 Task: Who painted "The Starry Night" representing Post-Impressionism?
Action: Mouse moved to (96, 112)
Screenshot: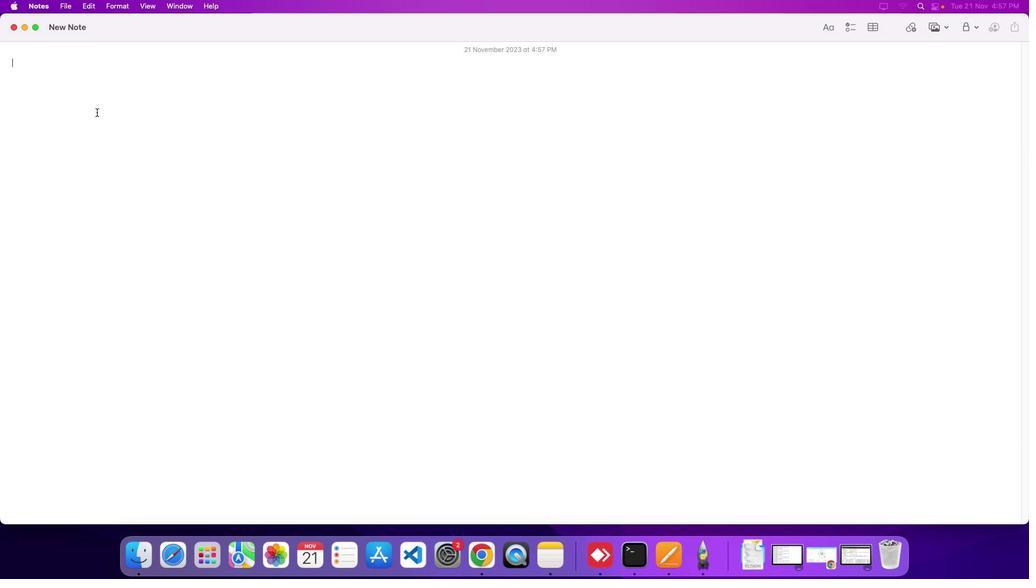 
Action: Mouse pressed left at (96, 112)
Screenshot: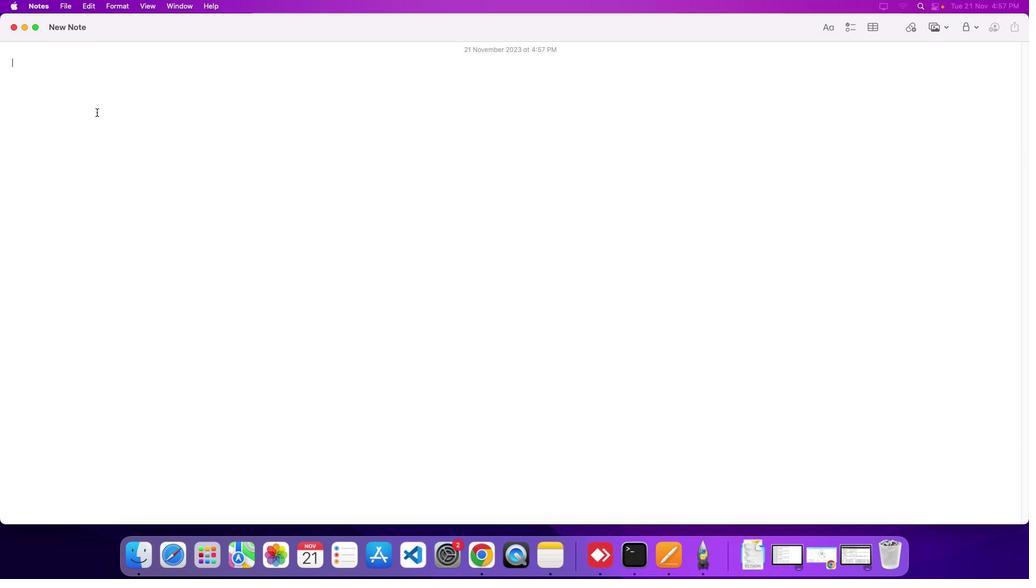 
Action: Key pressed Key.shift'W''h''o'Key.space'p''a''i''n''t''e''d'Key.spaceKey.shift'"'Key.shift'T''h''e'Key.spaceKey.shift'S''t''a''r''r''y'Key.spaceKey.shift'N''i''g''h''t'Key.shift'"'Key.space'r''e''p''r''e''s''n''e''t''i''n''g'Key.spaceKey.shift'P''o''s''t''-'Key.shift'I''m''p''r''e''s''s''i''o''n''i''s''m'Key.shift_r'?'Key.enter
Screenshot: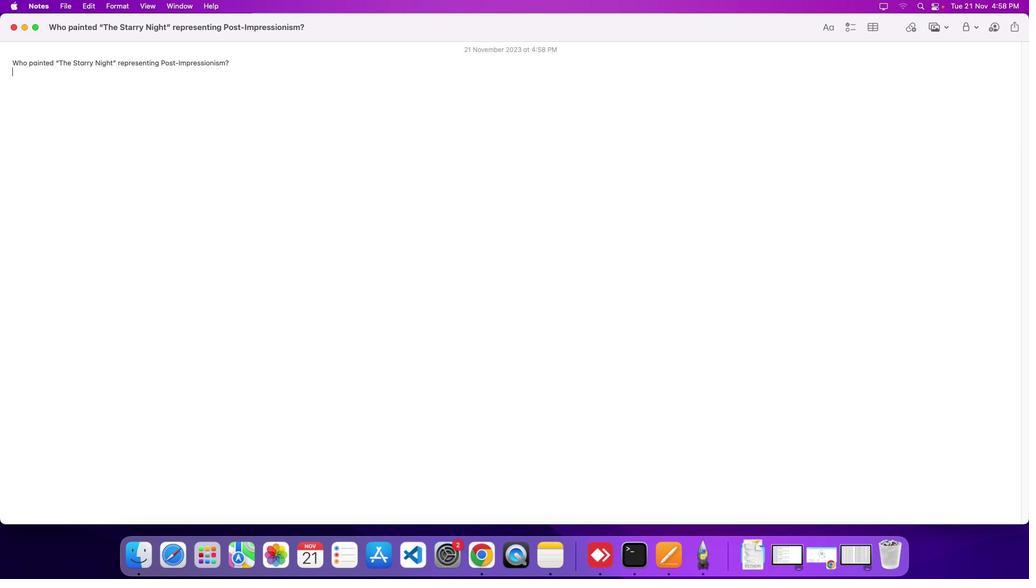 
Action: Mouse moved to (824, 556)
Screenshot: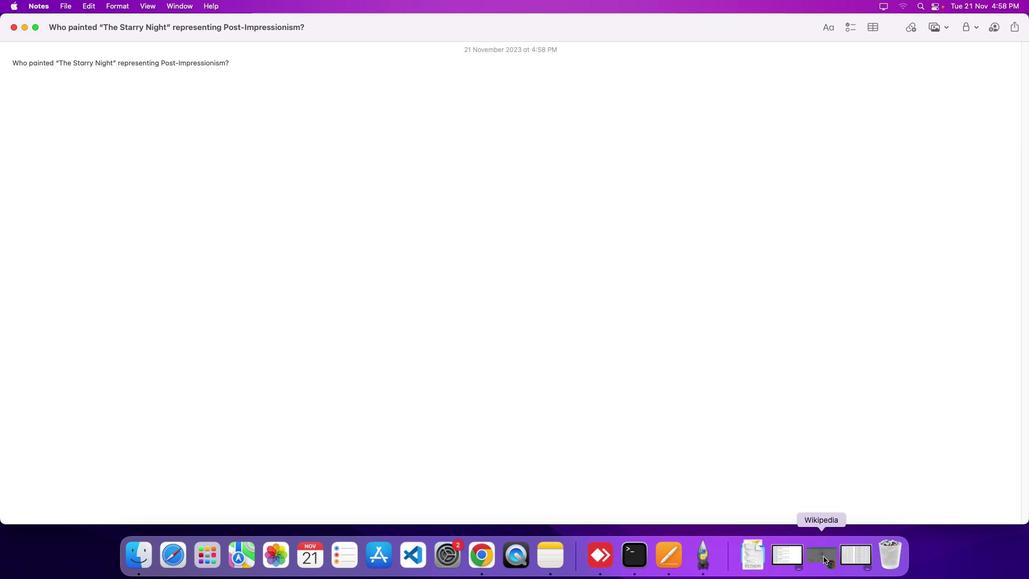 
Action: Mouse pressed left at (824, 556)
Screenshot: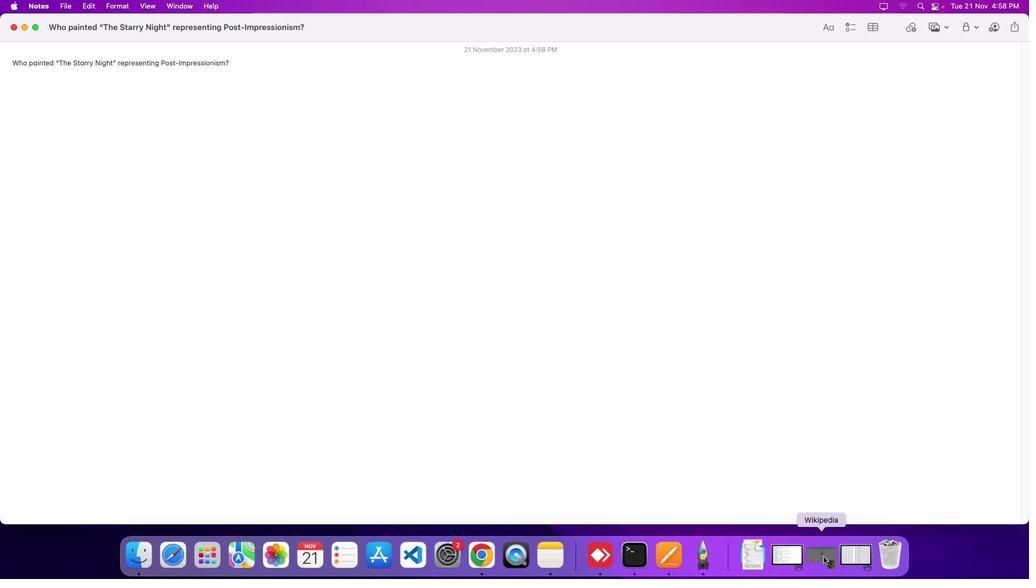 
Action: Mouse moved to (411, 344)
Screenshot: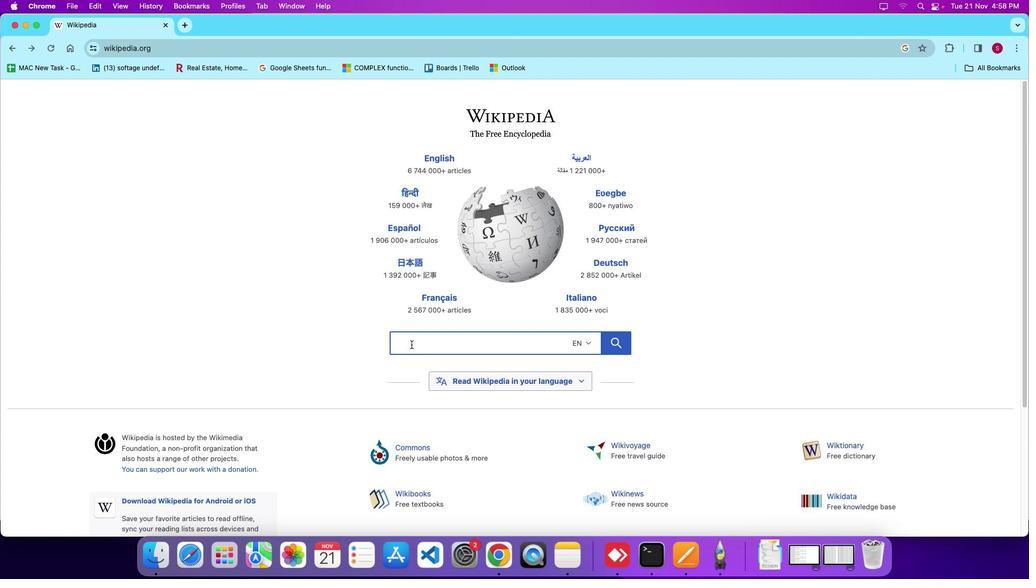
Action: Mouse pressed left at (411, 344)
Screenshot: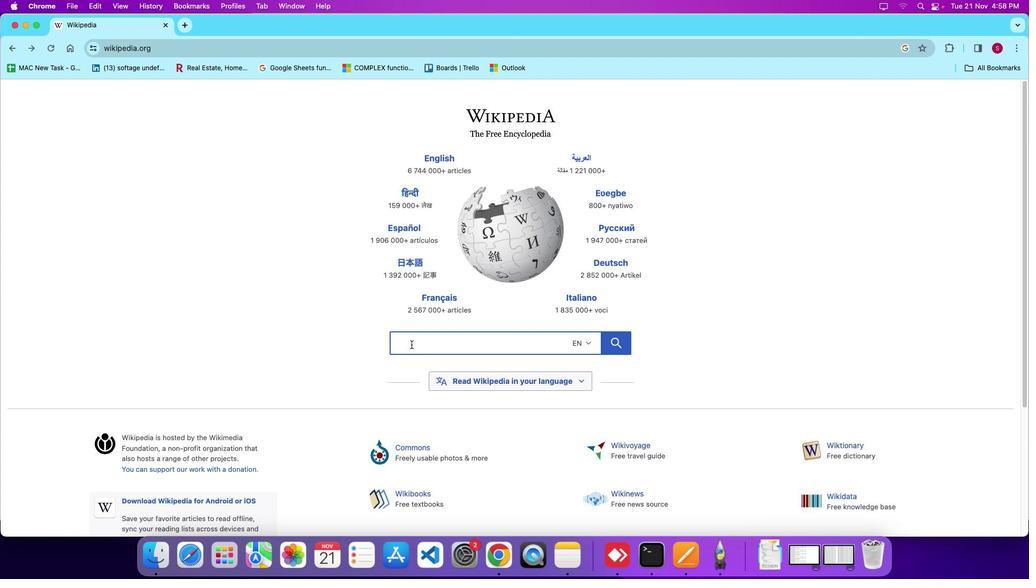 
Action: Key pressed Key.shift'T''h''e'Key.spaceKey.shift'S''t''a''r''r''y'Key.spaceKey.shift'N''i''g''h''t'Key.enter
Screenshot: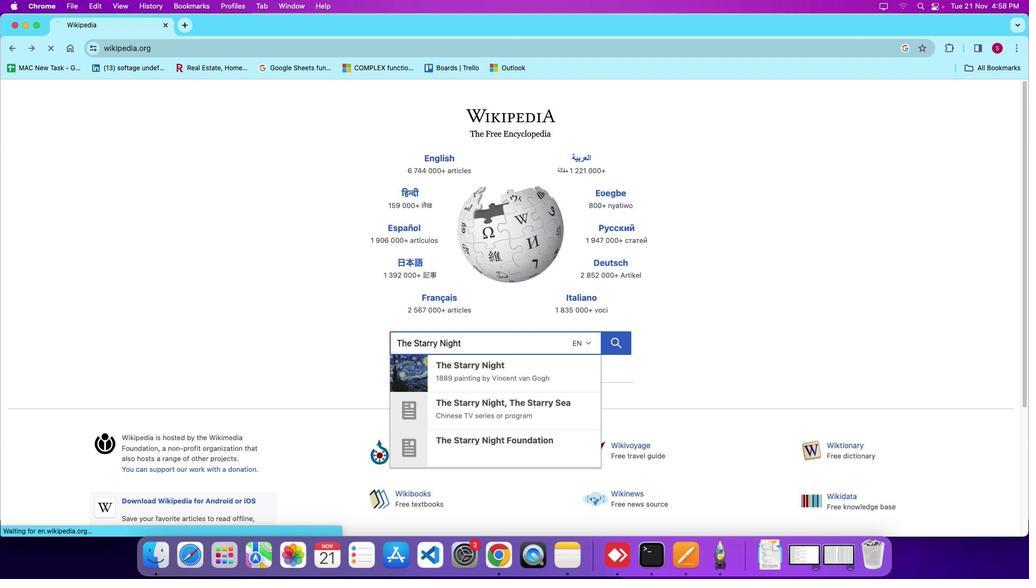 
Action: Mouse moved to (1025, 102)
Screenshot: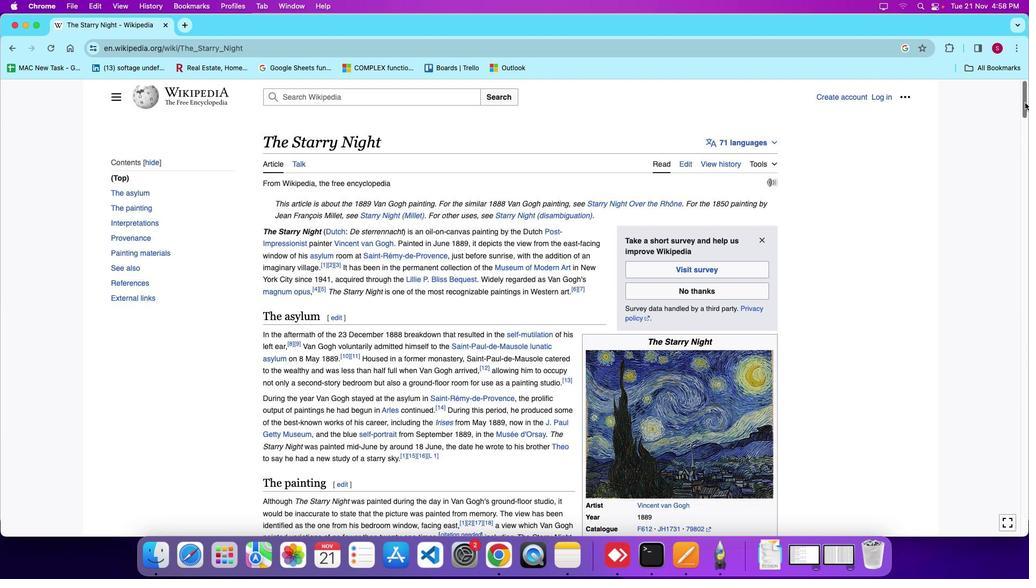 
Action: Mouse pressed left at (1025, 102)
Screenshot: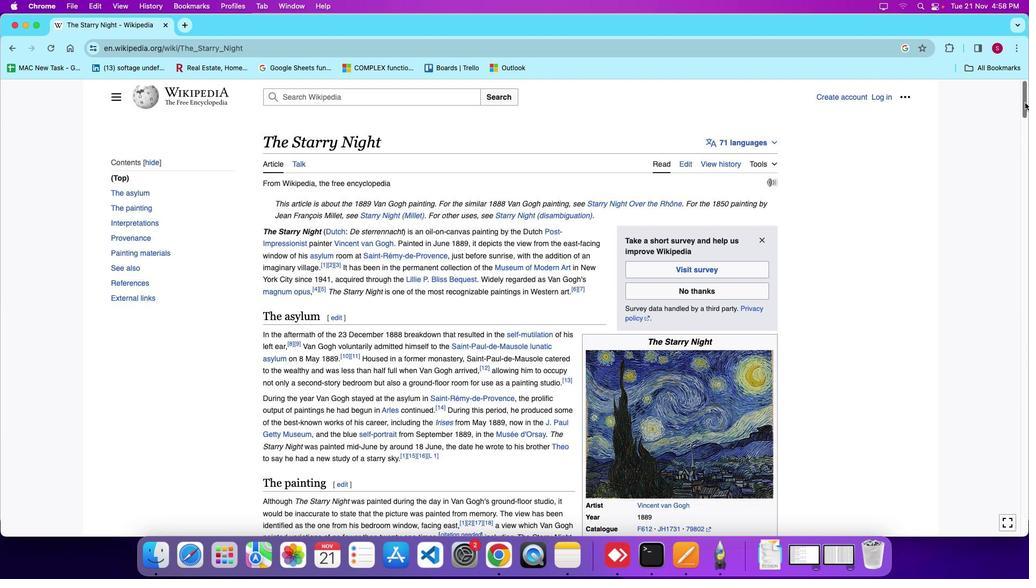 
Action: Mouse moved to (25, 25)
Screenshot: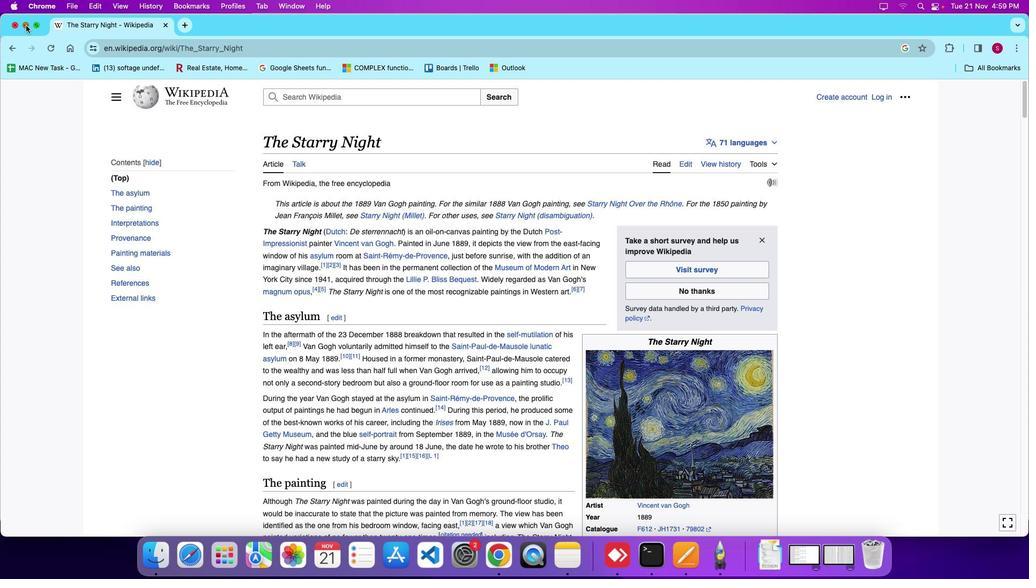 
Action: Mouse pressed left at (25, 25)
Screenshot: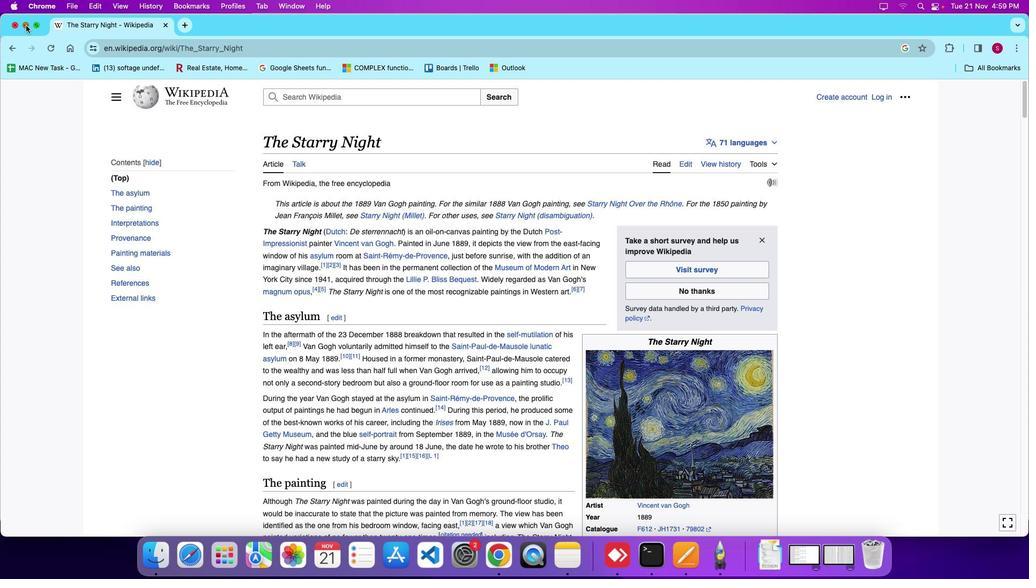 
Action: Mouse moved to (93, 102)
Screenshot: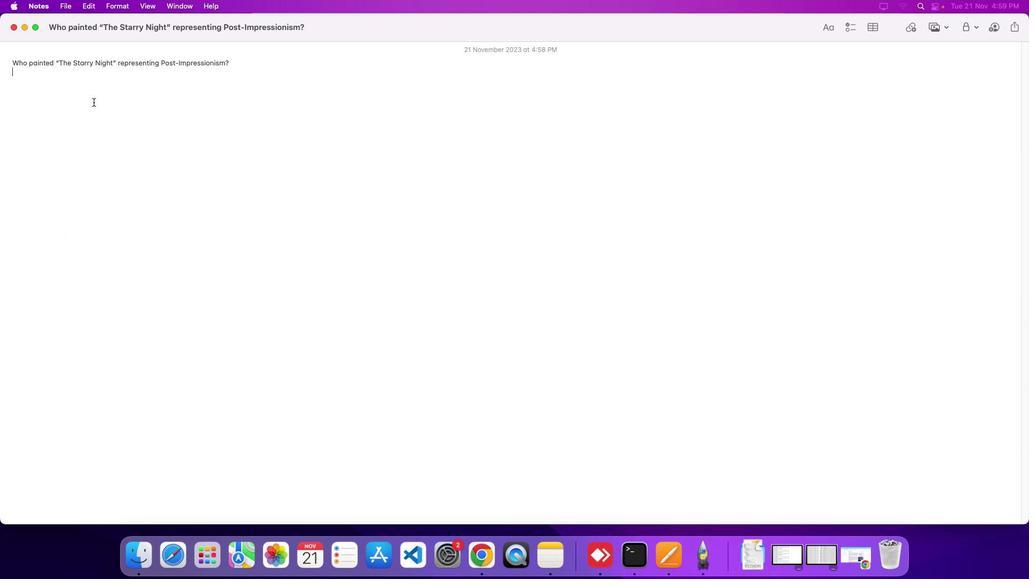 
Action: Mouse pressed left at (93, 102)
Screenshot: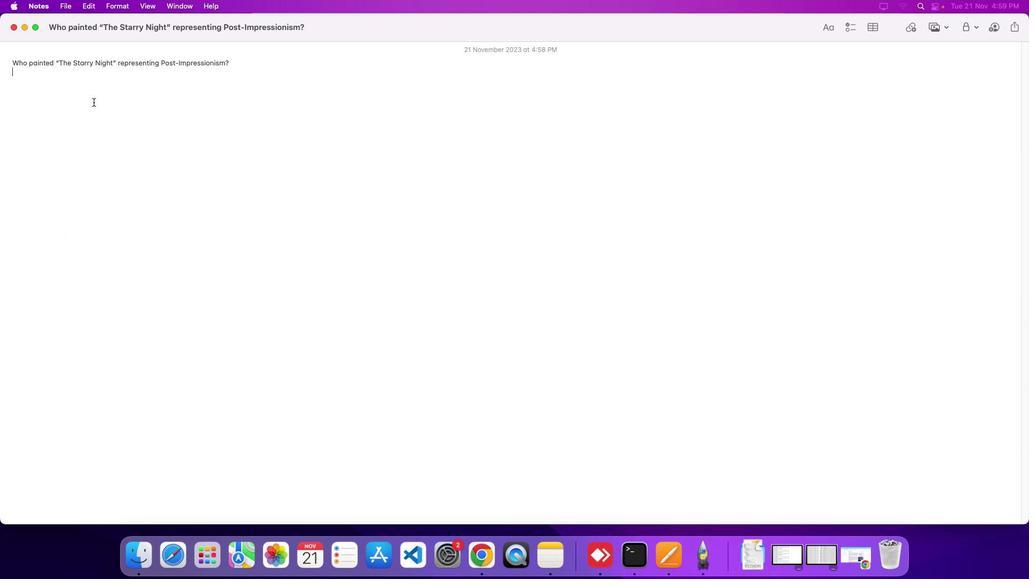 
Action: Key pressed Key.shift'V''i''n''c''e''n''t'Key.space'v''a''n'Key.spaceKey.shift'G''o''g''h'Key.space'w''a''s'Key.space't''h''e'Key.space'a''r''t''i''s''t'Key.space'w''h''o'Key.space'p''a''i''n''t''e''d'Key.spaceKey.shift'"''t'Key.backspaceKey.shift'T''h''e'Key.spaceKey.shift'S''t''a''r''r''y'Key.spaceKey.shift'N''i''g''h''t'Key.shift'"''.'
Screenshot: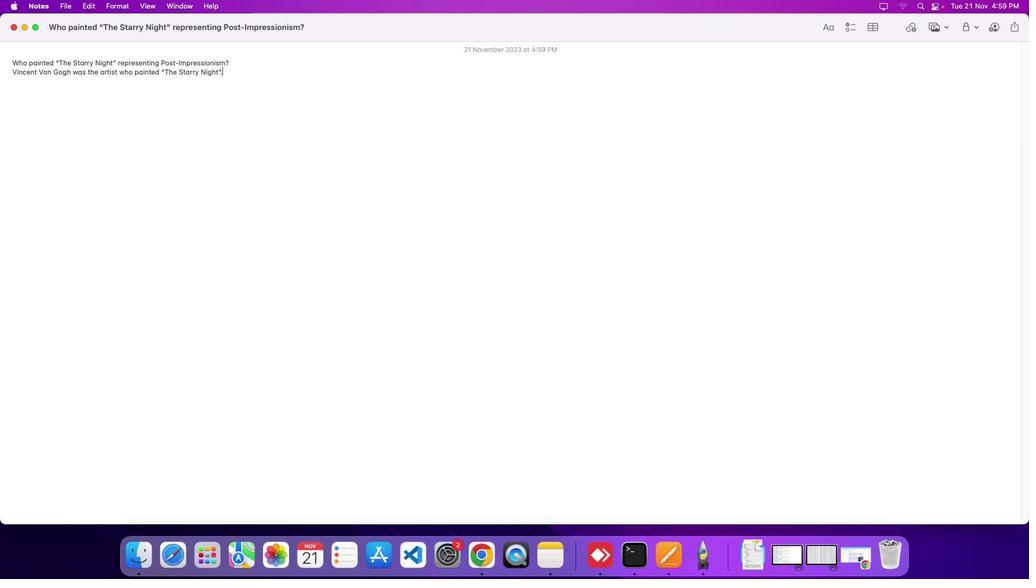
